 Task: Create a due date automation trigger when advanced on, on the wednesday of the week before a card is due add fields without custom field "Resume" set to a number greater or equal to 1 and greater or equal to 10 at 11:00 AM.
Action: Mouse moved to (956, 75)
Screenshot: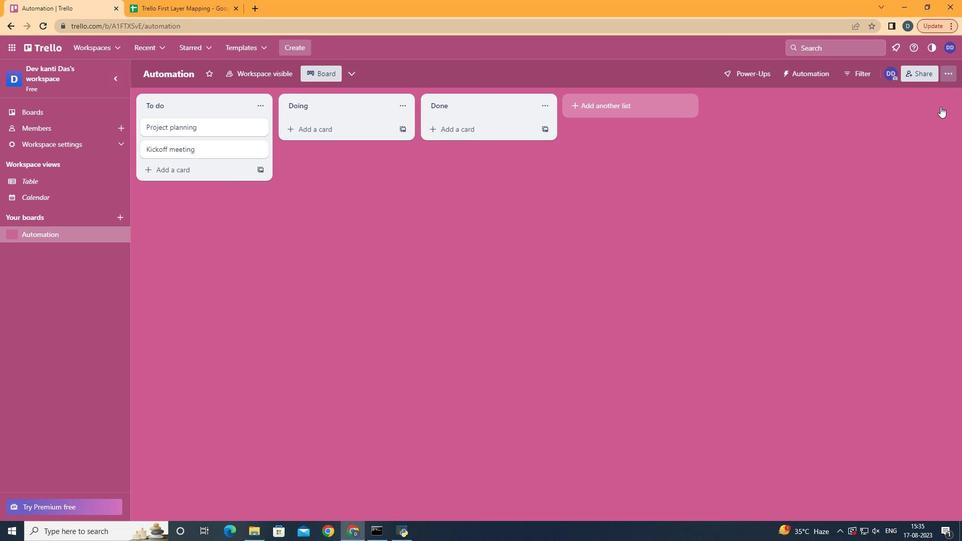 
Action: Mouse pressed left at (956, 75)
Screenshot: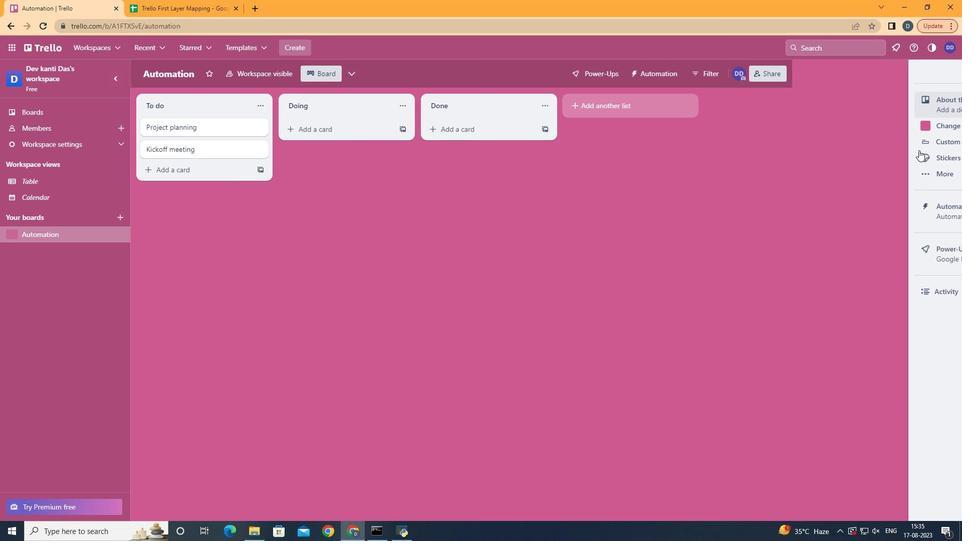 
Action: Mouse moved to (863, 222)
Screenshot: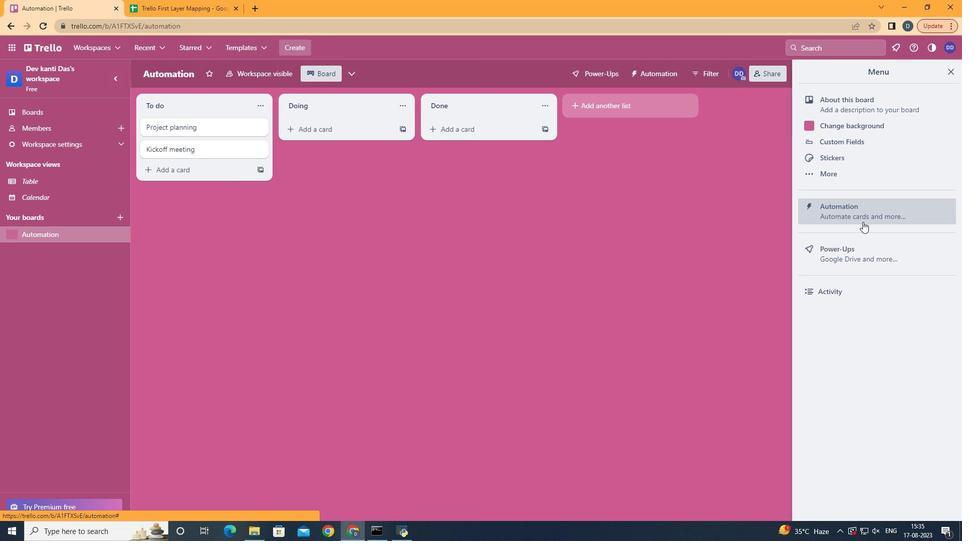 
Action: Mouse pressed left at (863, 222)
Screenshot: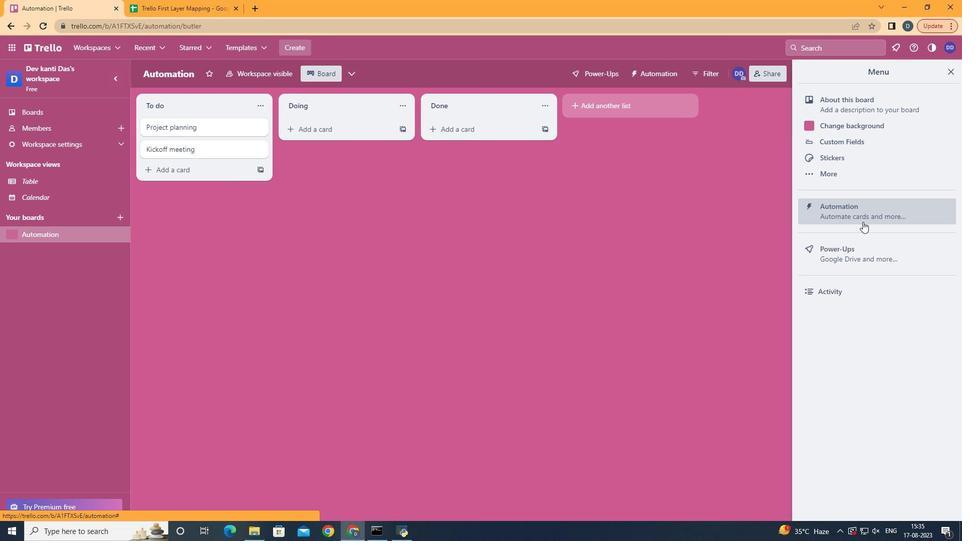 
Action: Mouse moved to (190, 197)
Screenshot: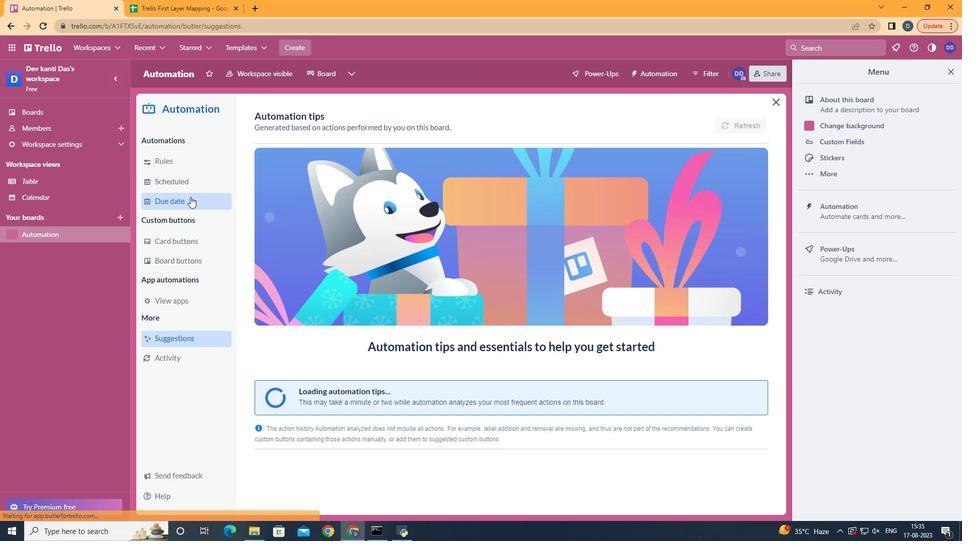 
Action: Mouse pressed left at (190, 197)
Screenshot: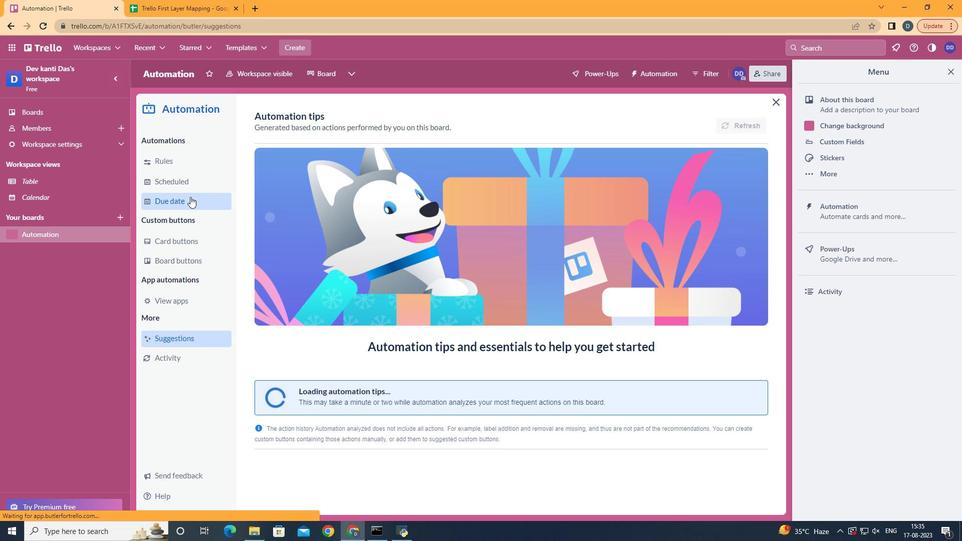 
Action: Mouse moved to (707, 113)
Screenshot: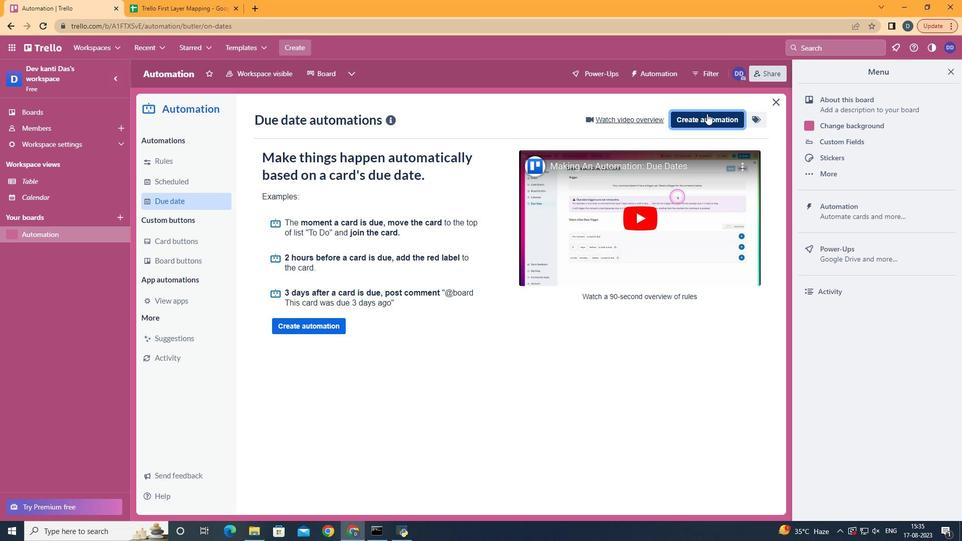 
Action: Mouse pressed left at (707, 113)
Screenshot: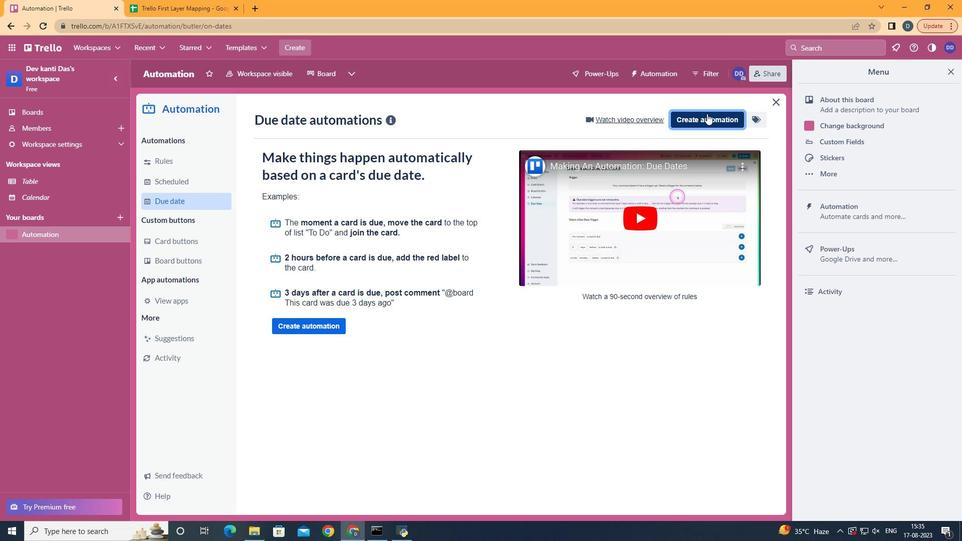 
Action: Mouse moved to (507, 206)
Screenshot: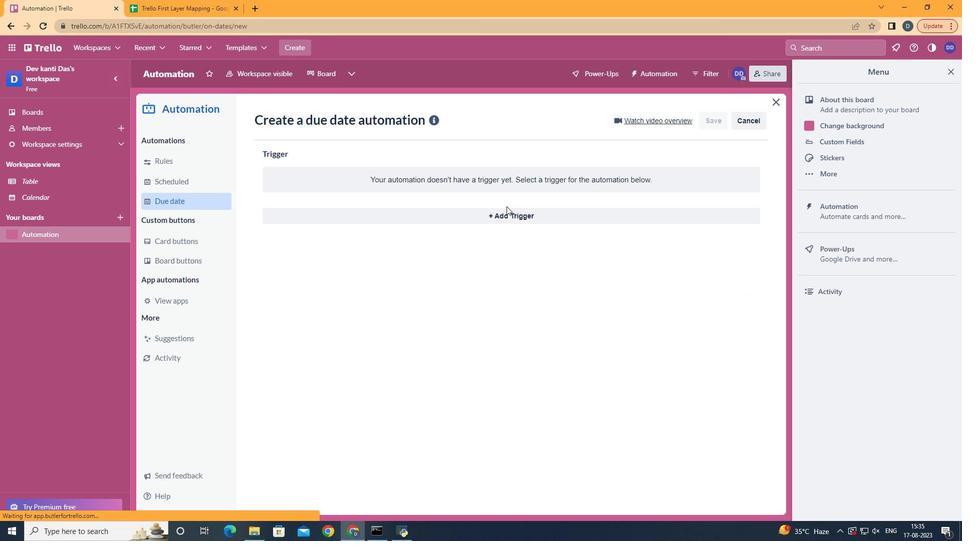 
Action: Mouse pressed left at (507, 206)
Screenshot: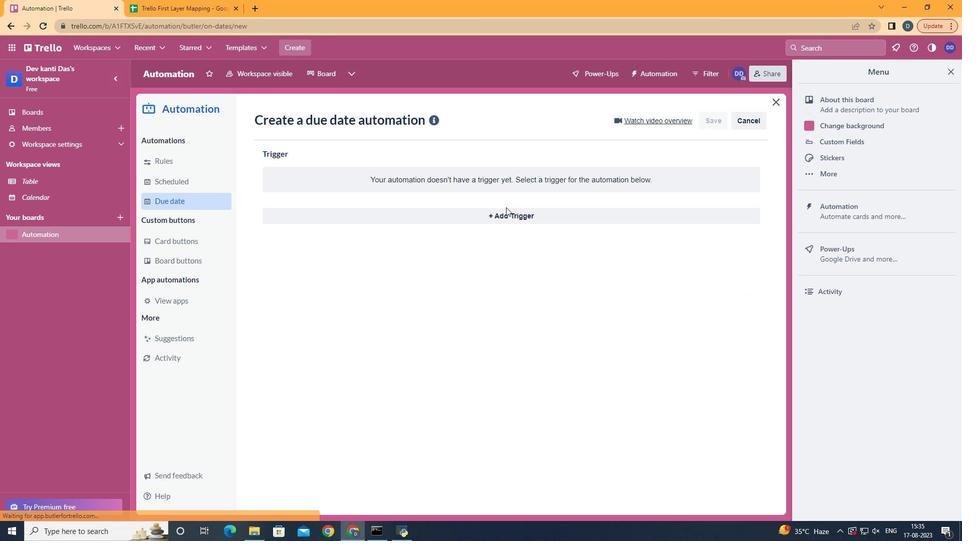 
Action: Mouse moved to (506, 209)
Screenshot: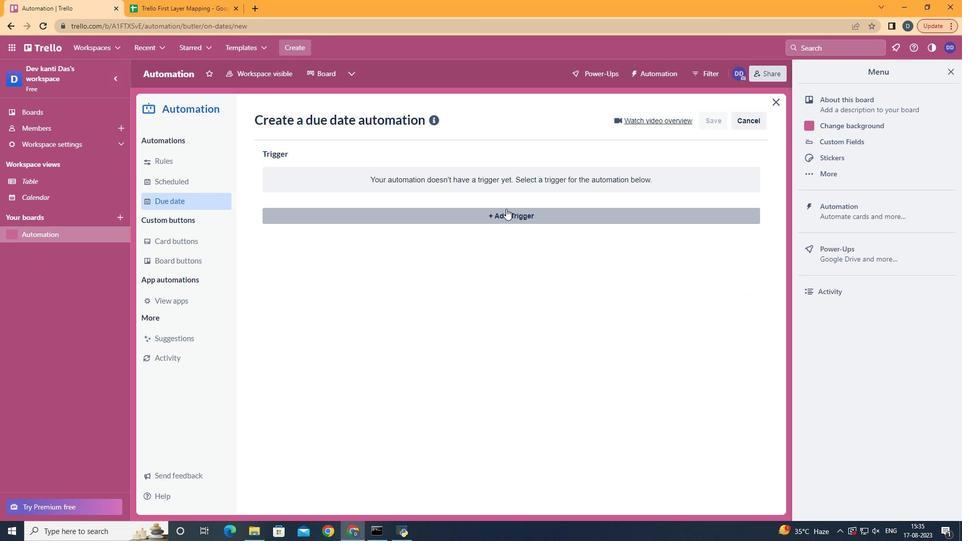 
Action: Mouse pressed left at (506, 209)
Screenshot: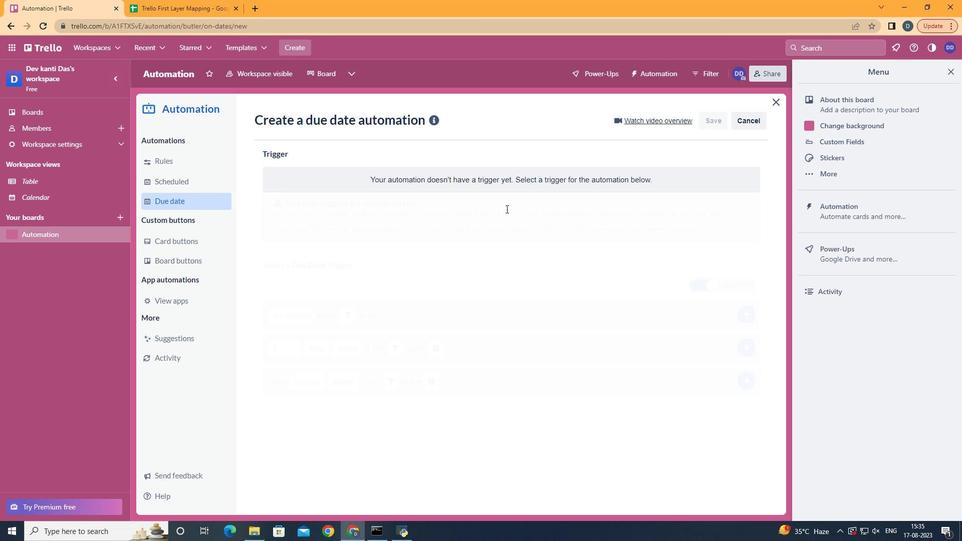
Action: Mouse moved to (324, 304)
Screenshot: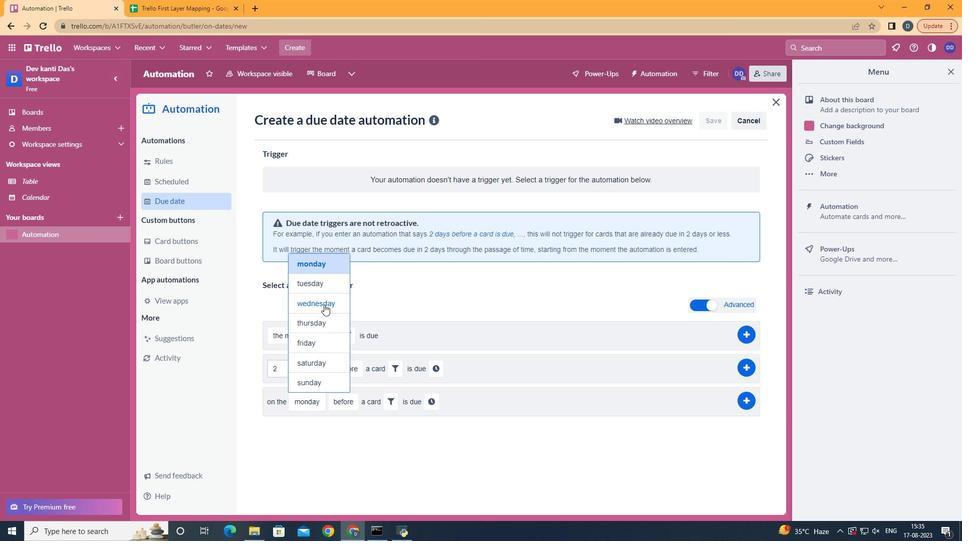
Action: Mouse pressed left at (324, 304)
Screenshot: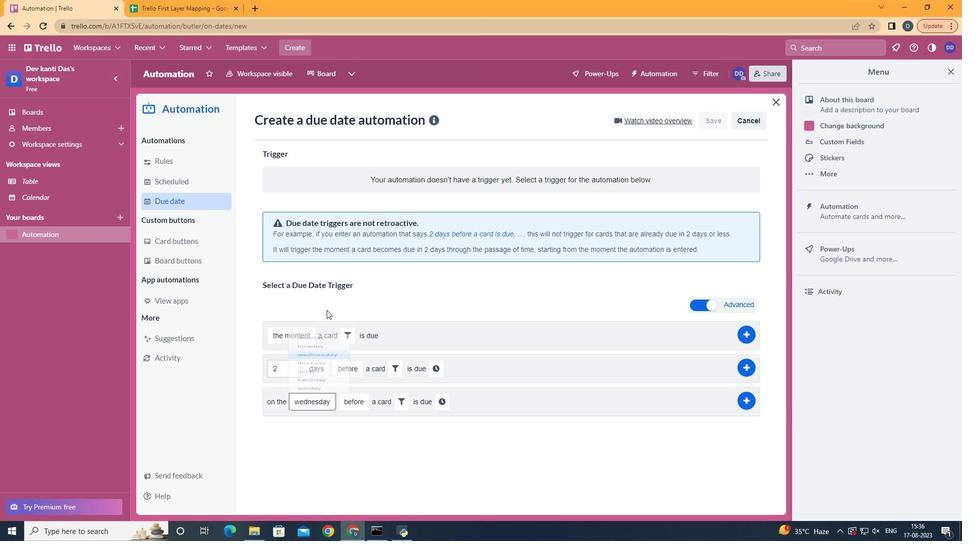
Action: Mouse moved to (375, 482)
Screenshot: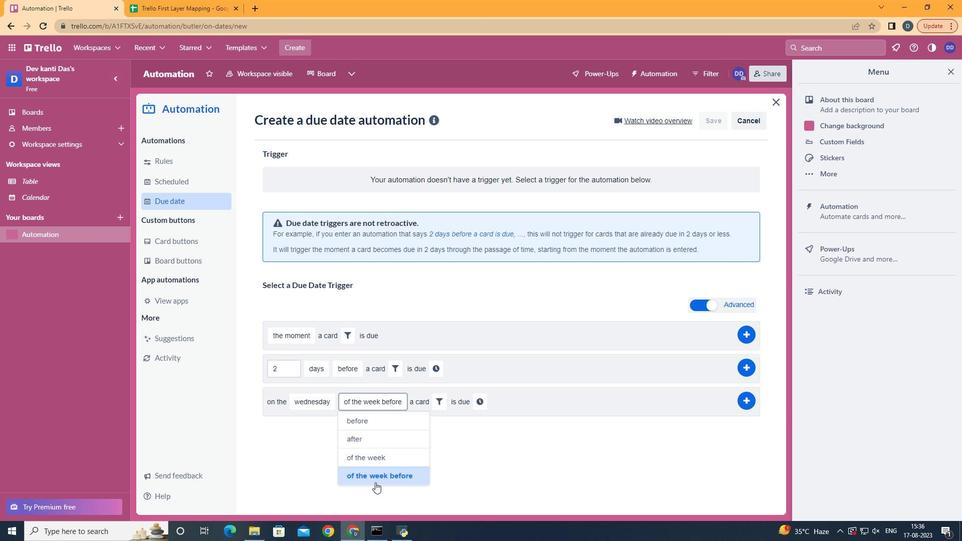 
Action: Mouse pressed left at (375, 482)
Screenshot: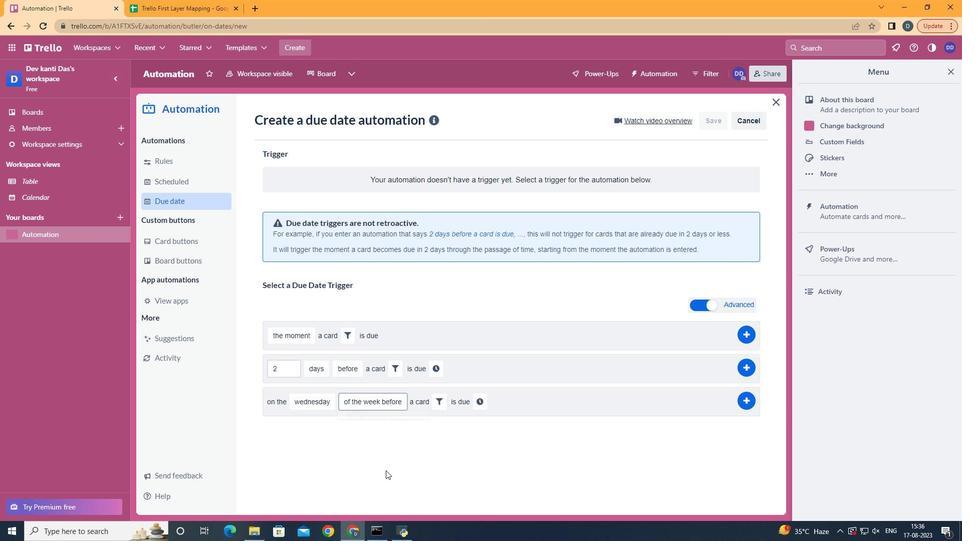 
Action: Mouse moved to (440, 408)
Screenshot: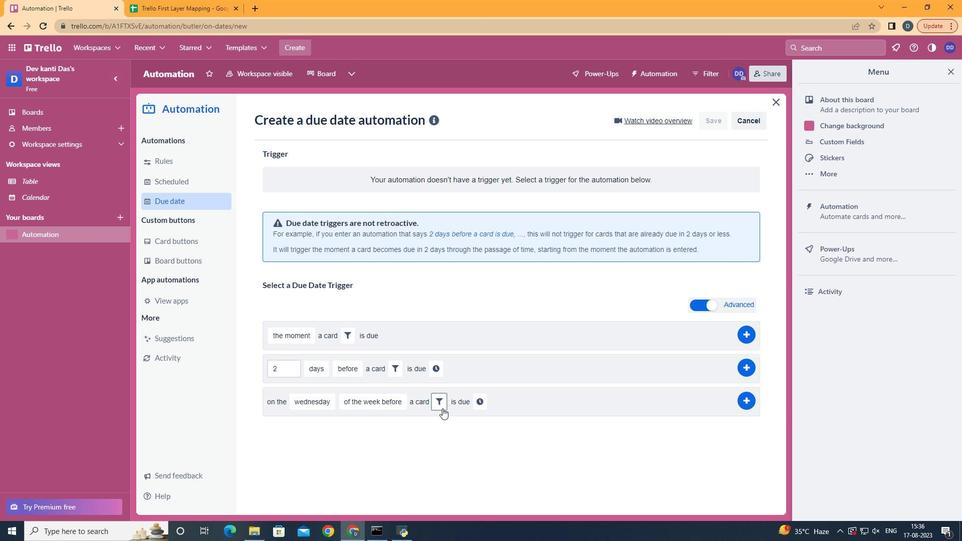 
Action: Mouse pressed left at (440, 408)
Screenshot: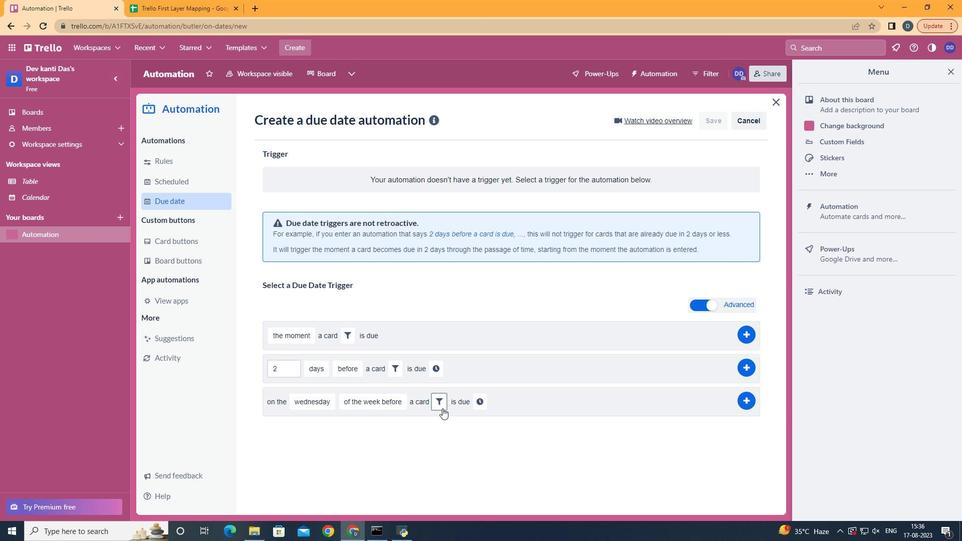 
Action: Mouse moved to (590, 432)
Screenshot: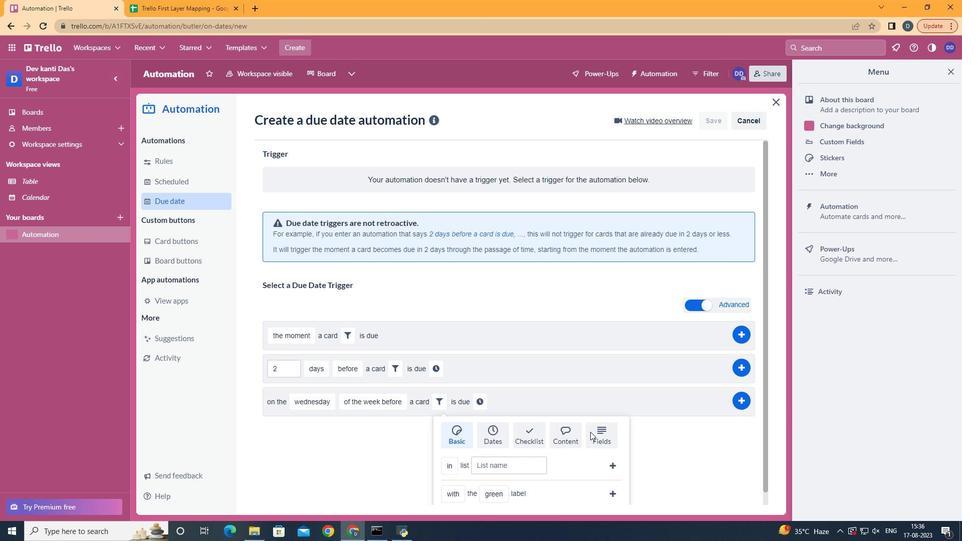 
Action: Mouse pressed left at (590, 432)
Screenshot: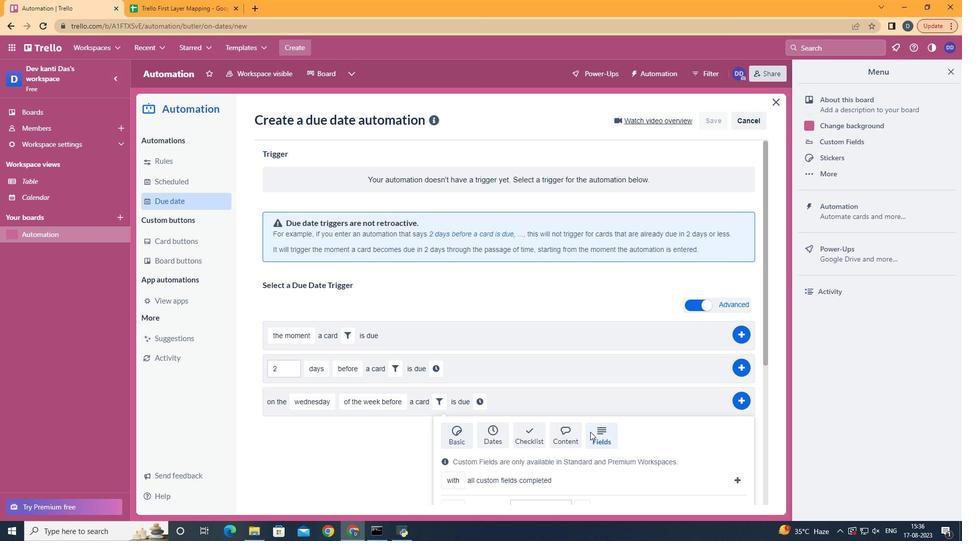 
Action: Mouse scrolled (590, 431) with delta (0, 0)
Screenshot: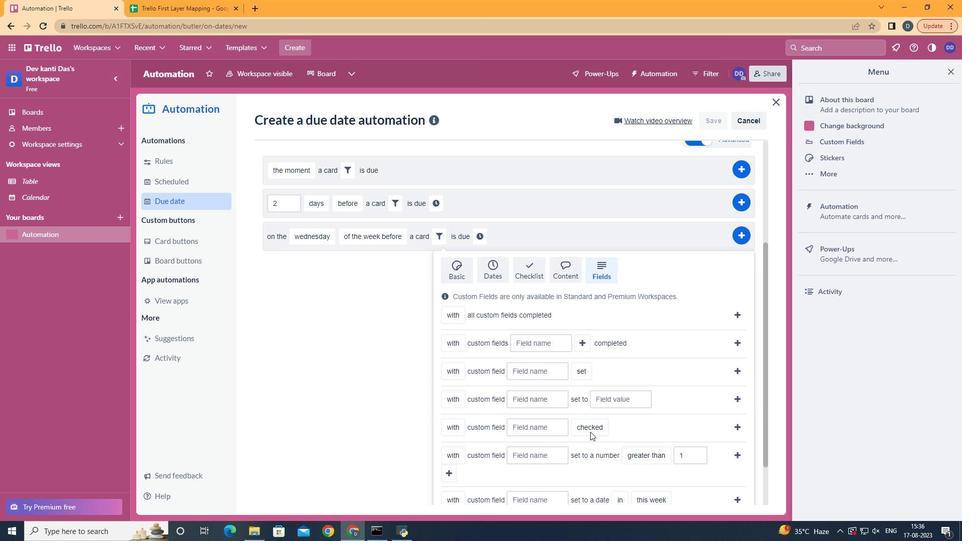 
Action: Mouse scrolled (590, 431) with delta (0, 0)
Screenshot: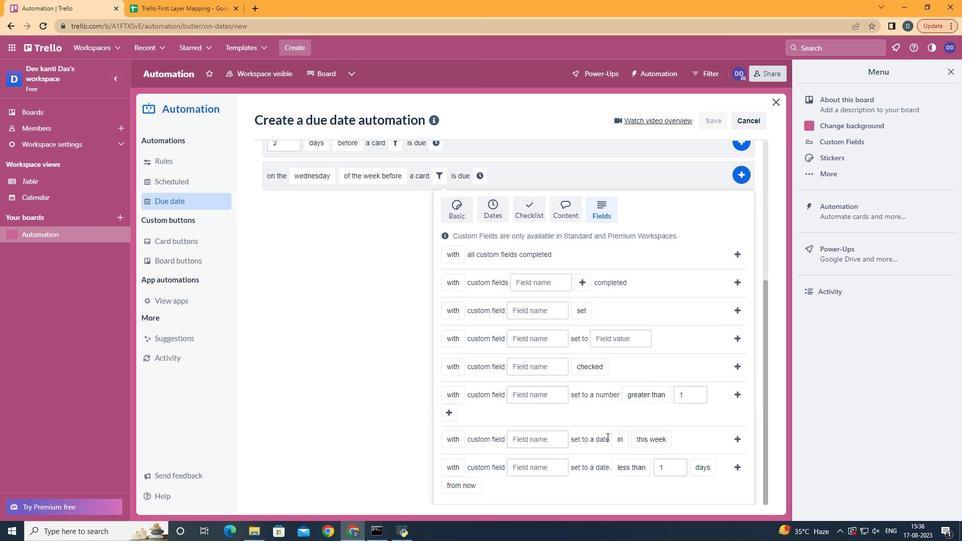 
Action: Mouse scrolled (590, 431) with delta (0, 0)
Screenshot: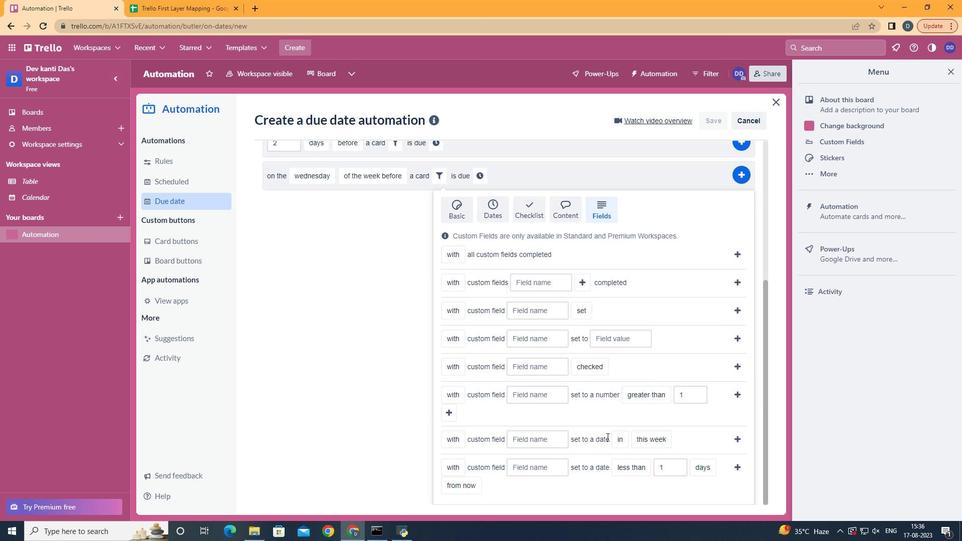 
Action: Mouse scrolled (590, 431) with delta (0, 0)
Screenshot: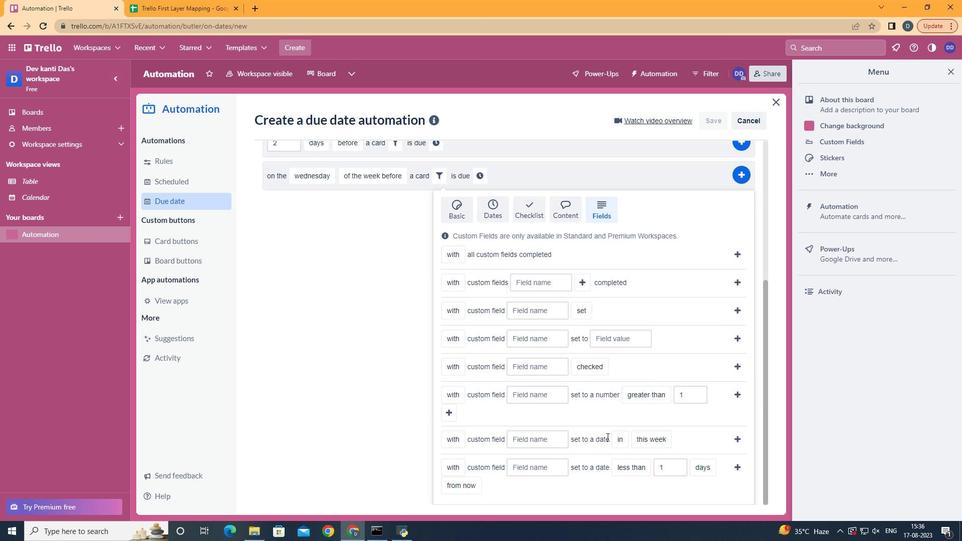 
Action: Mouse scrolled (590, 431) with delta (0, 0)
Screenshot: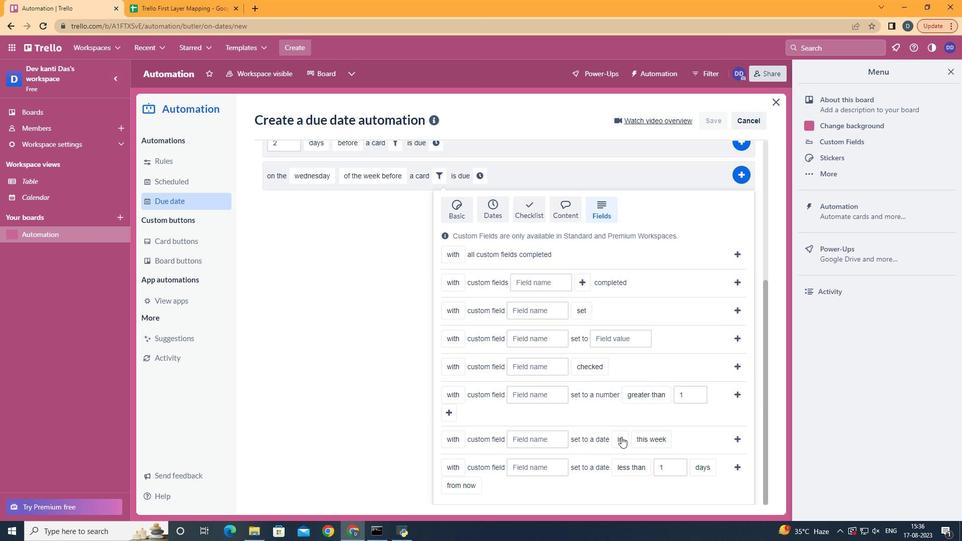 
Action: Mouse moved to (469, 429)
Screenshot: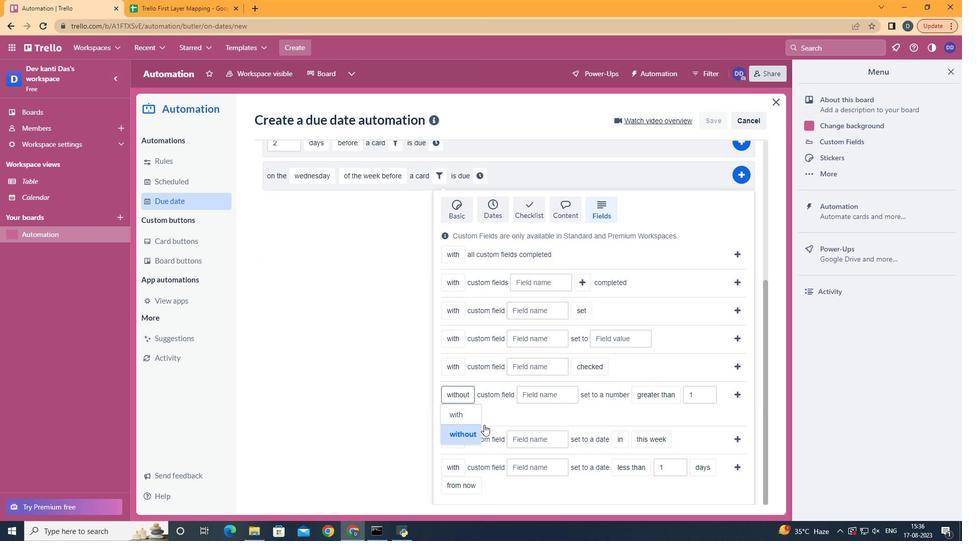 
Action: Mouse pressed left at (469, 429)
Screenshot: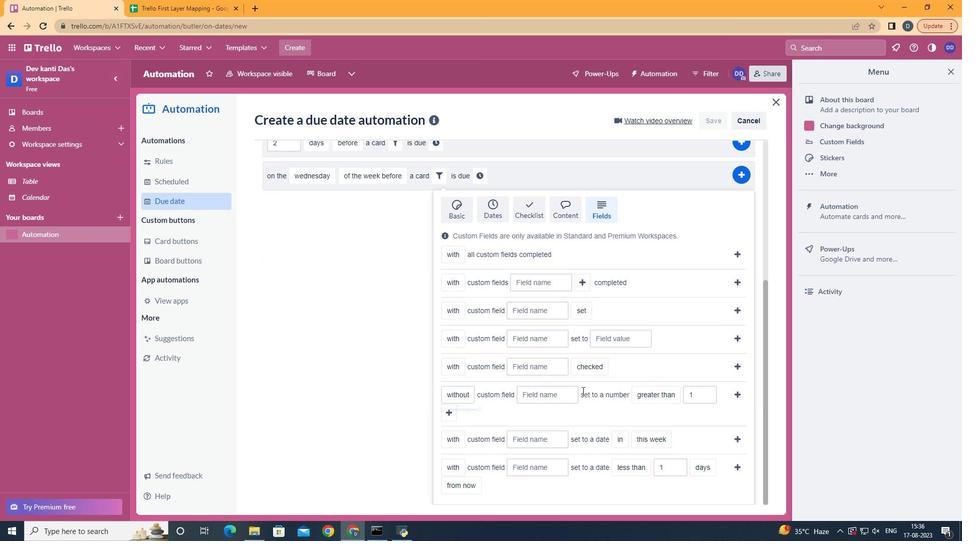 
Action: Mouse moved to (585, 388)
Screenshot: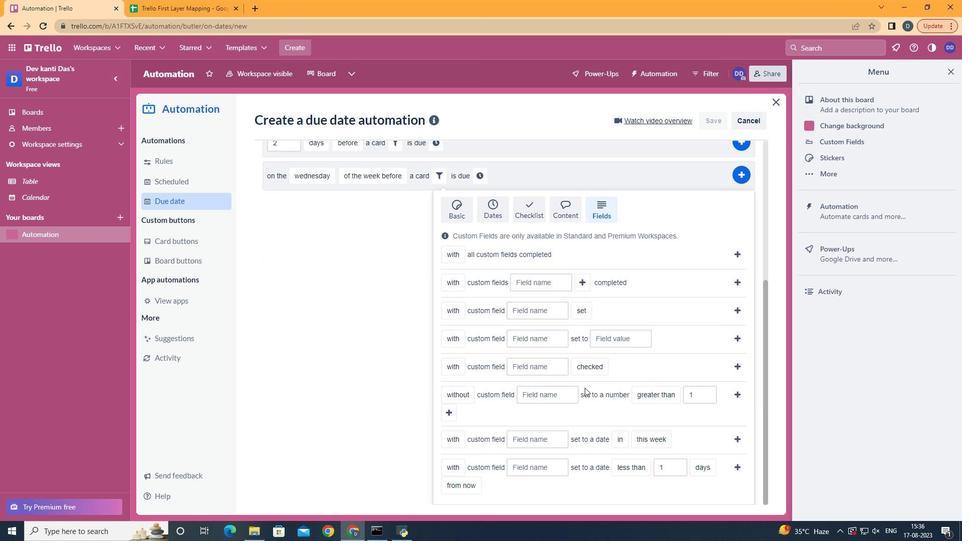 
Action: Mouse pressed left at (585, 388)
Screenshot: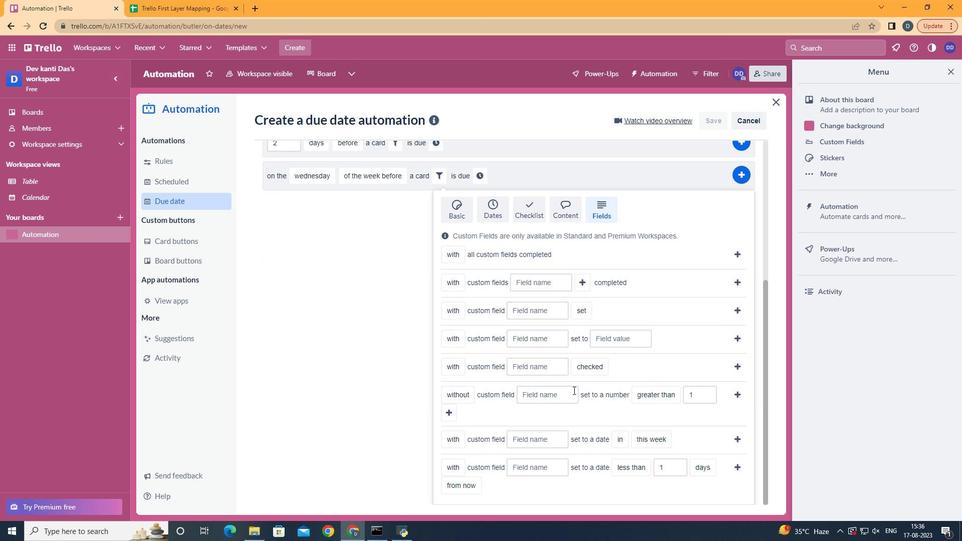 
Action: Mouse moved to (573, 391)
Screenshot: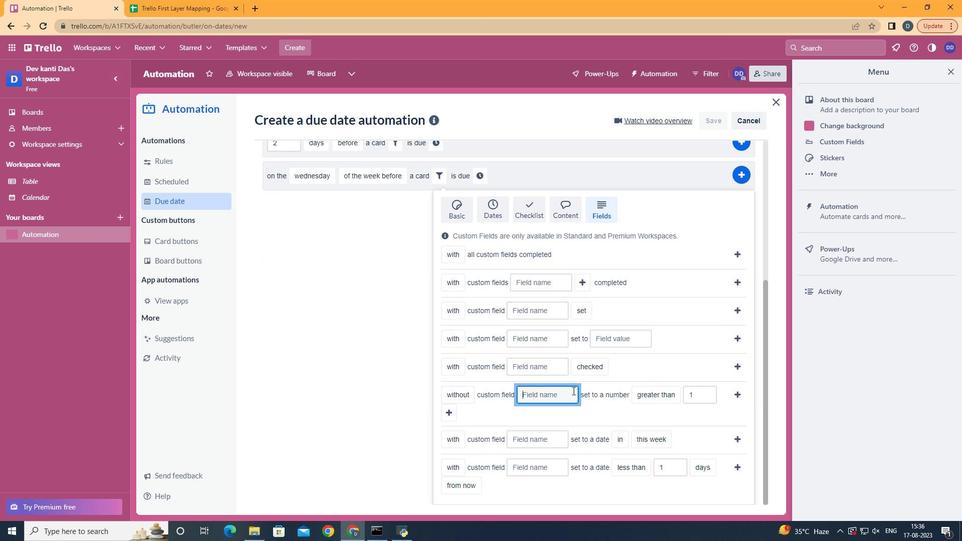 
Action: Mouse pressed left at (573, 391)
Screenshot: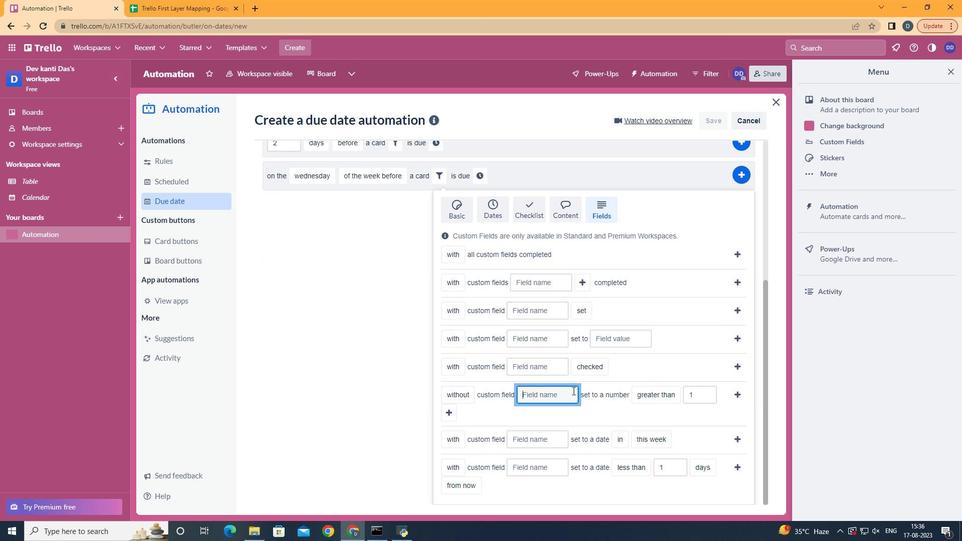 
Action: Key pressed <Key.shift><Key.shift>Resume
Screenshot: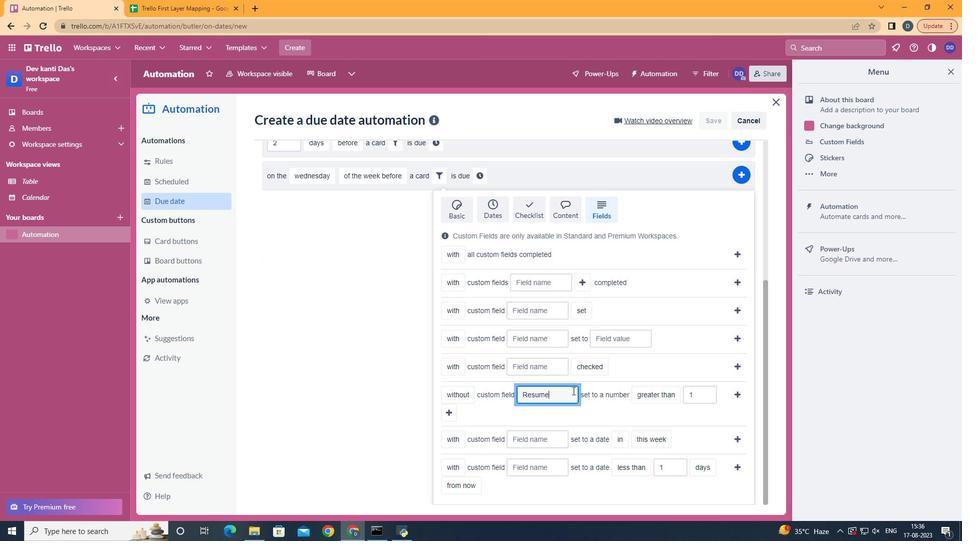 
Action: Mouse moved to (678, 435)
Screenshot: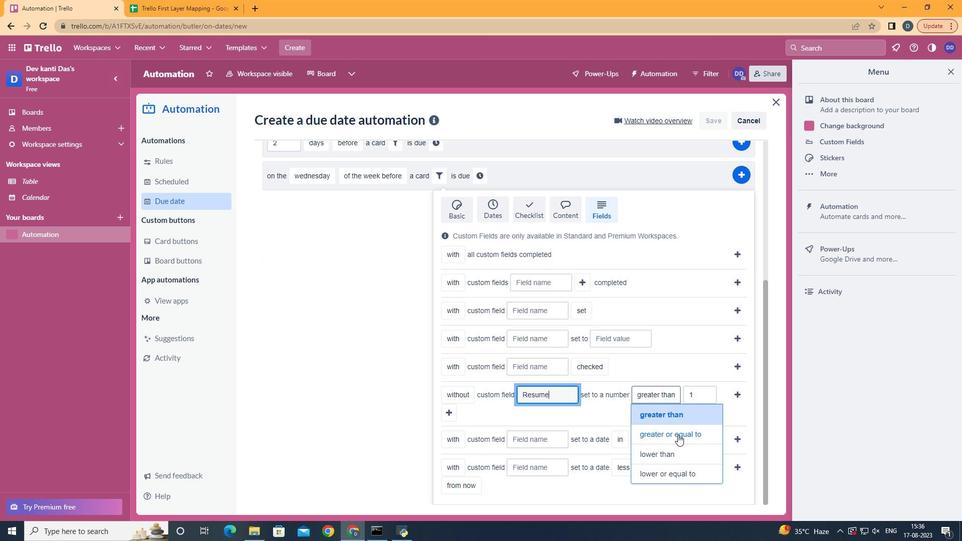 
Action: Mouse pressed left at (678, 435)
Screenshot: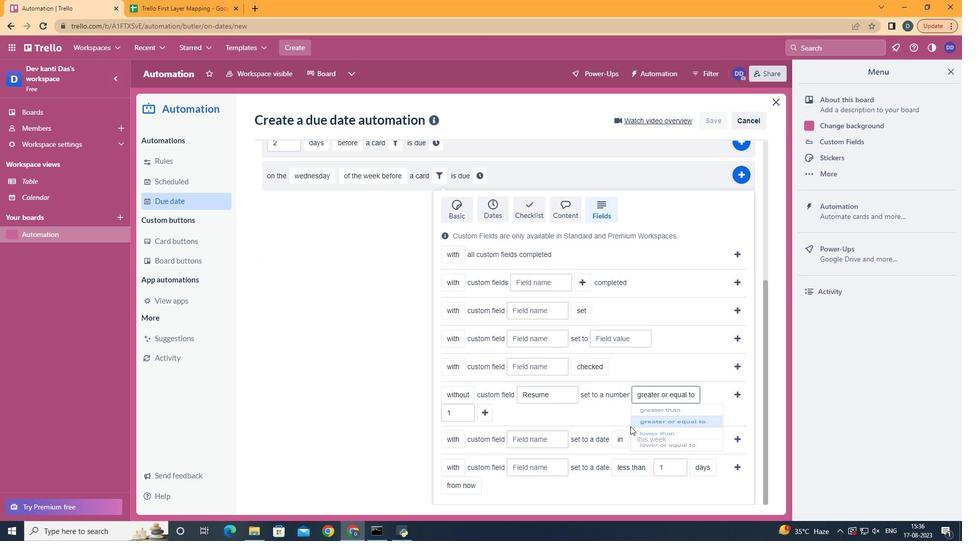 
Action: Mouse moved to (482, 412)
Screenshot: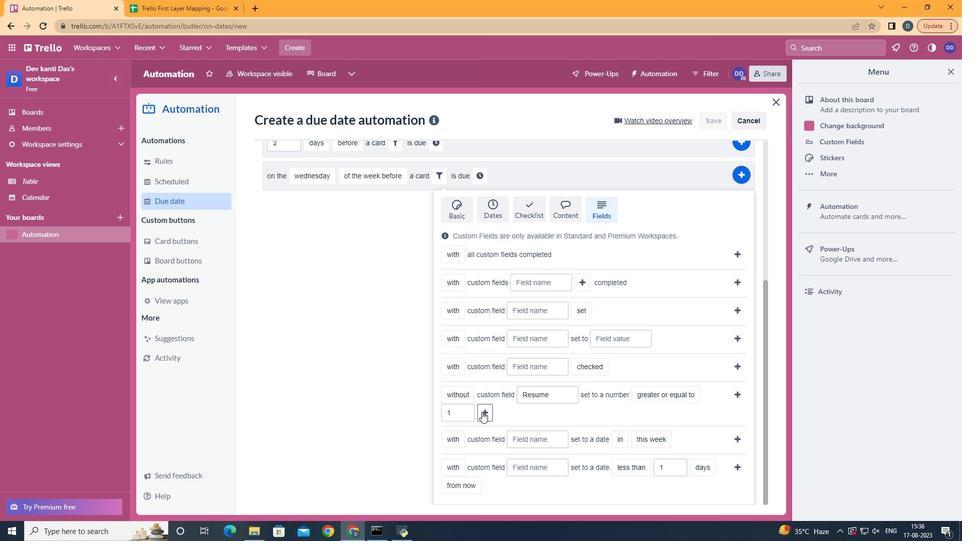 
Action: Mouse pressed left at (482, 412)
Screenshot: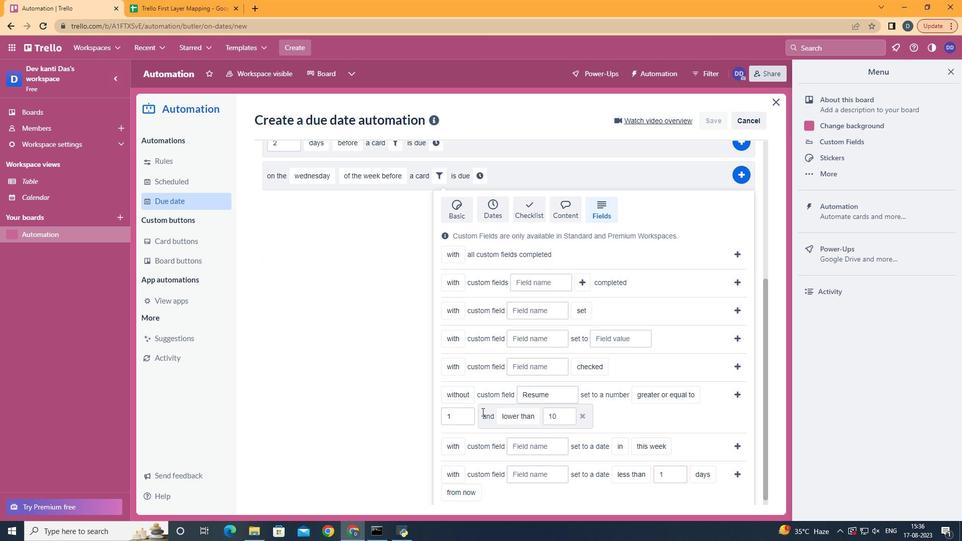 
Action: Mouse moved to (535, 493)
Screenshot: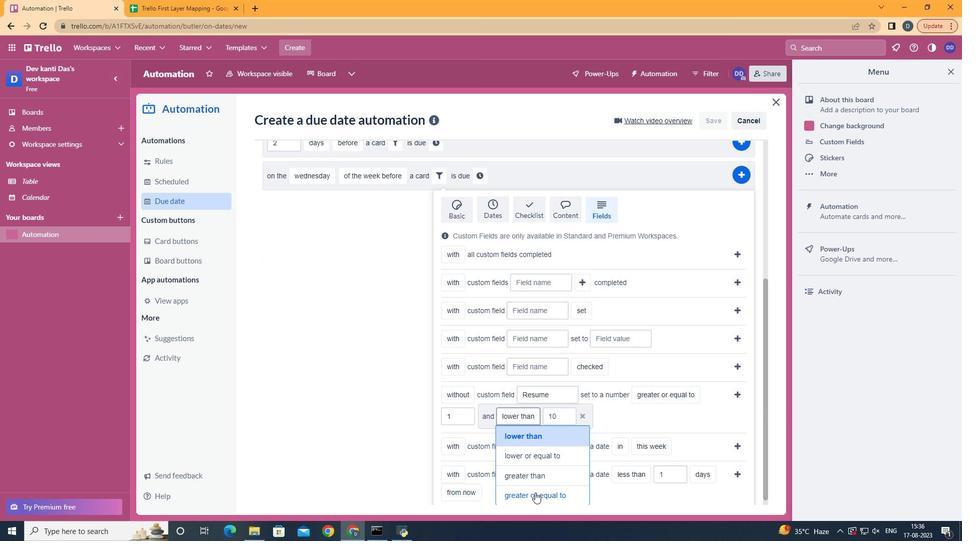 
Action: Mouse pressed left at (535, 493)
Screenshot: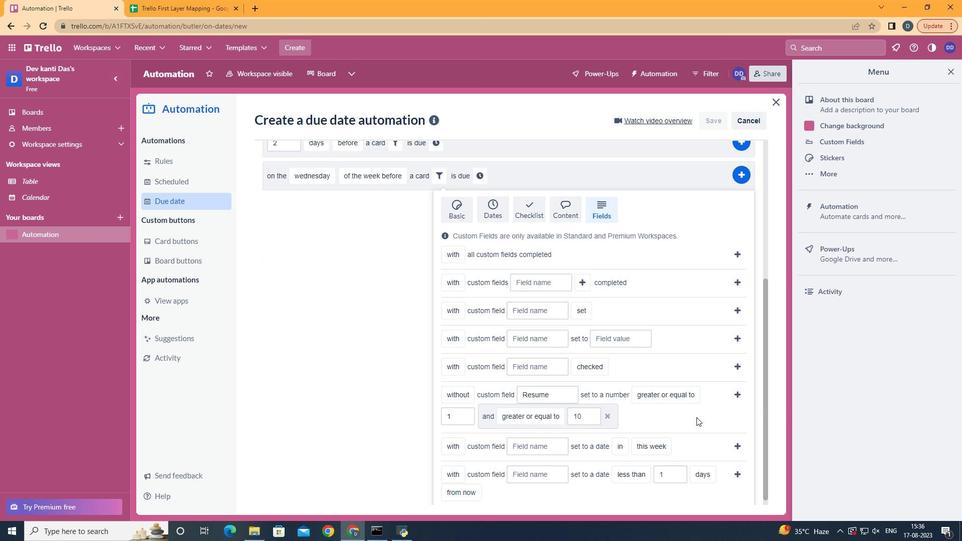 
Action: Mouse moved to (743, 393)
Screenshot: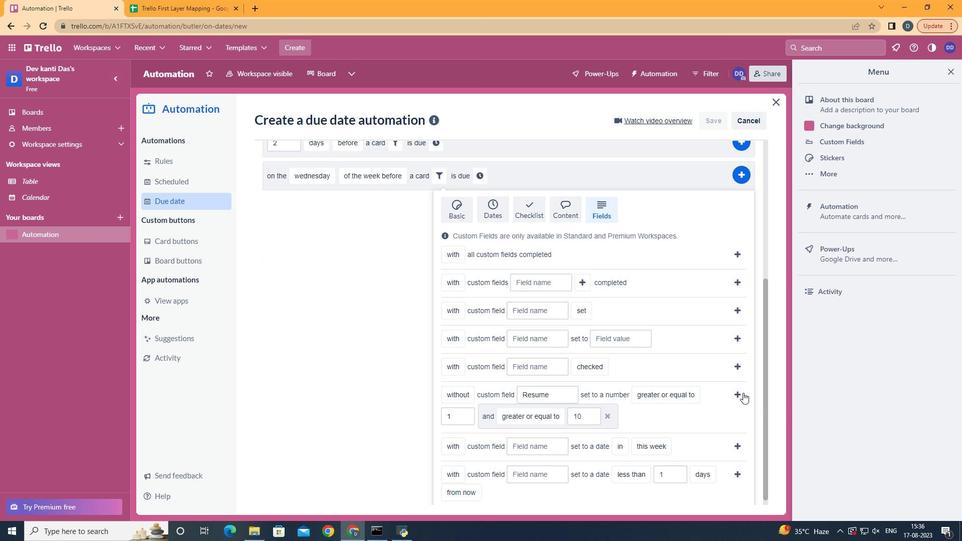 
Action: Mouse pressed left at (743, 393)
Screenshot: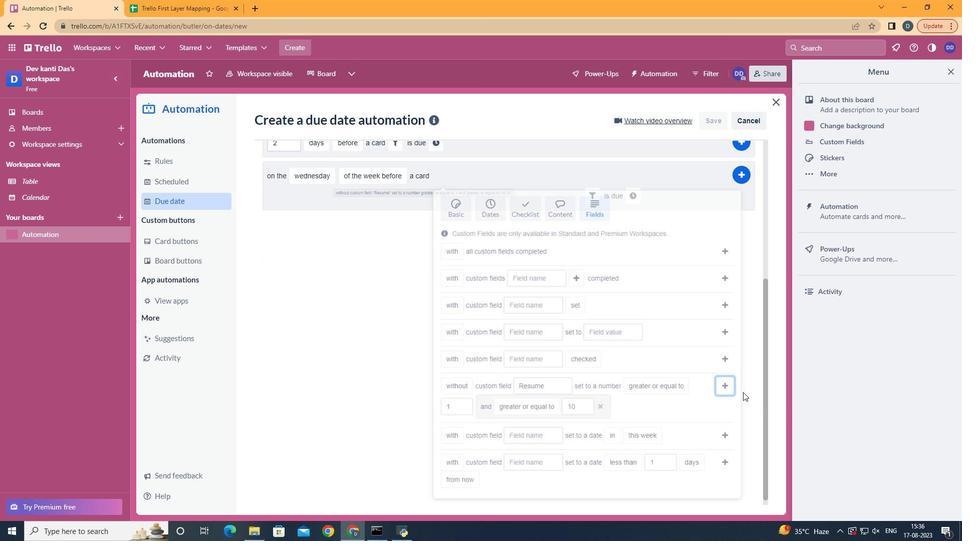 
Action: Mouse moved to (634, 421)
Screenshot: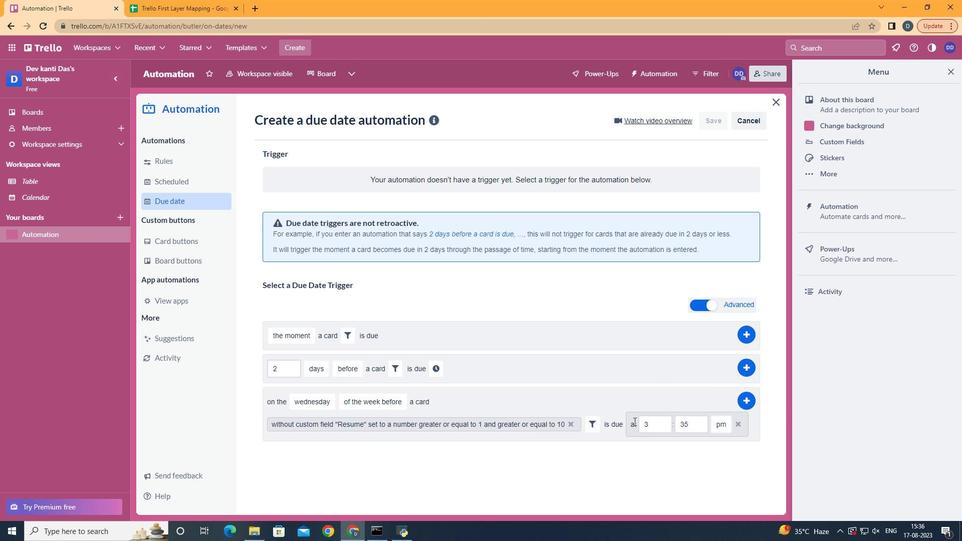
Action: Mouse pressed left at (634, 421)
Screenshot: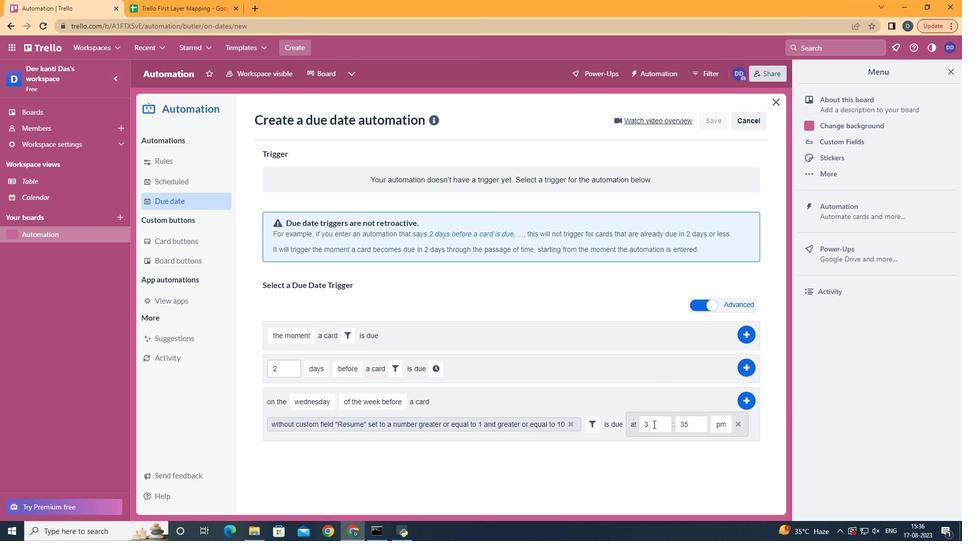 
Action: Mouse moved to (658, 425)
Screenshot: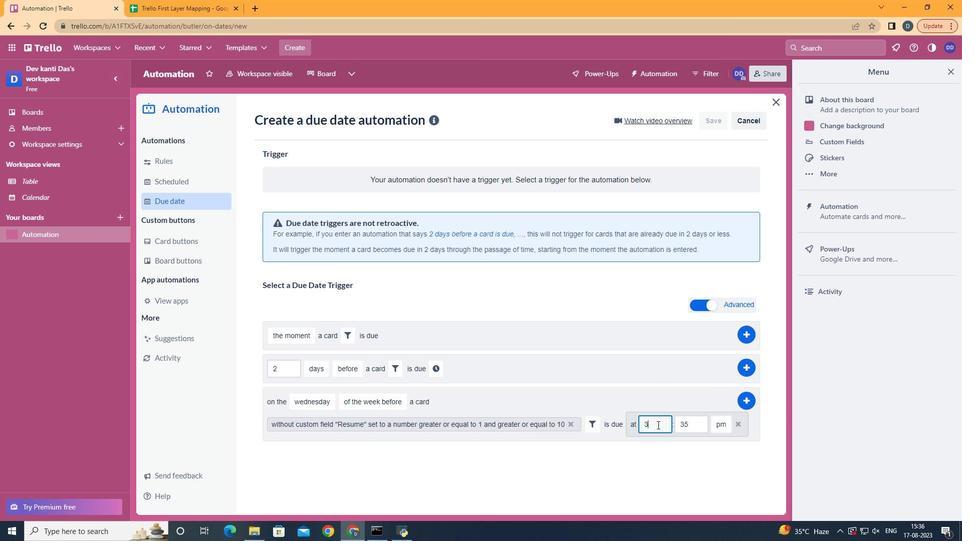 
Action: Mouse pressed left at (658, 425)
Screenshot: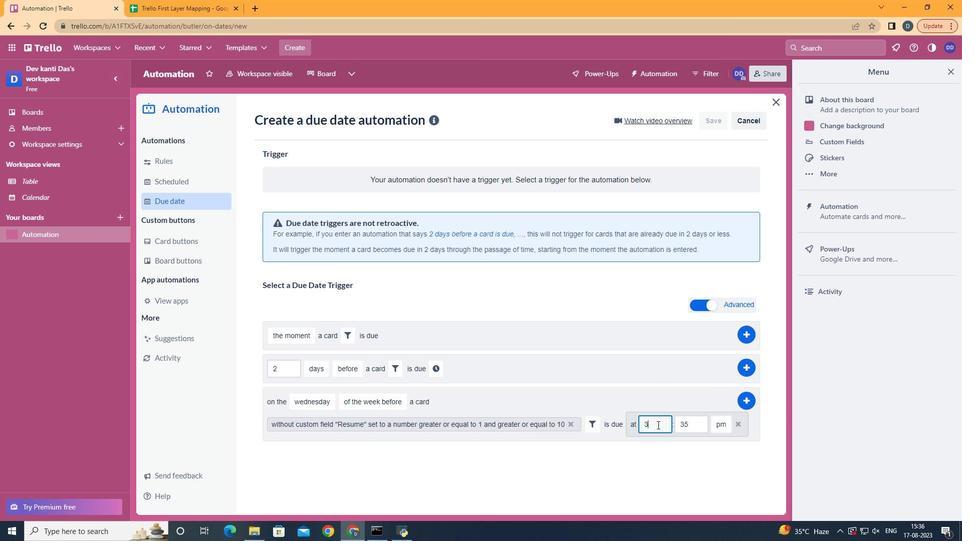 
Action: Mouse moved to (658, 425)
Screenshot: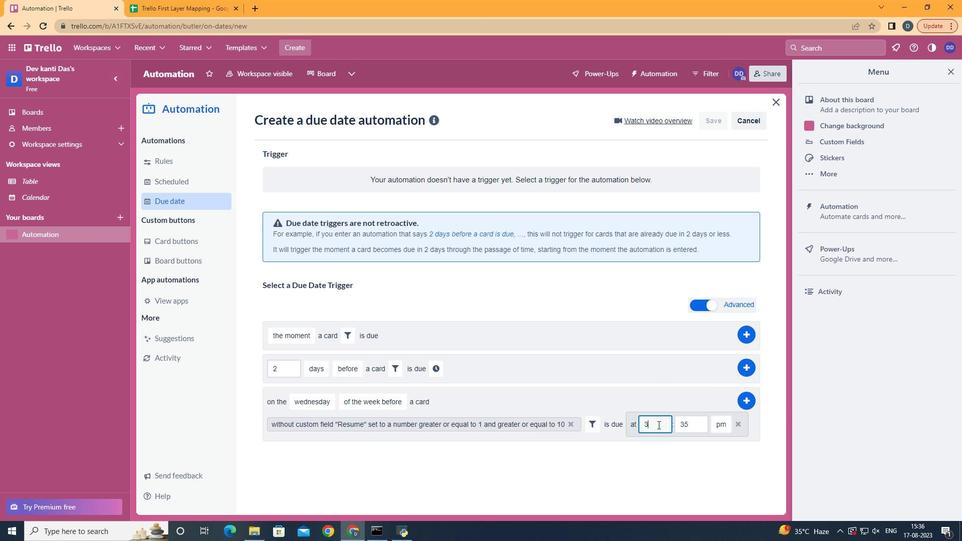 
Action: Key pressed <Key.backspace>11
Screenshot: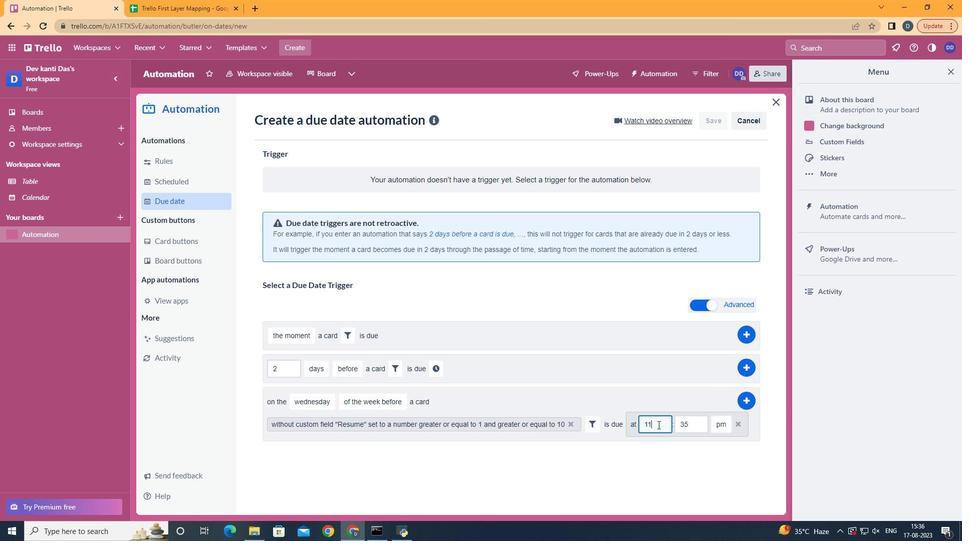 
Action: Mouse moved to (694, 430)
Screenshot: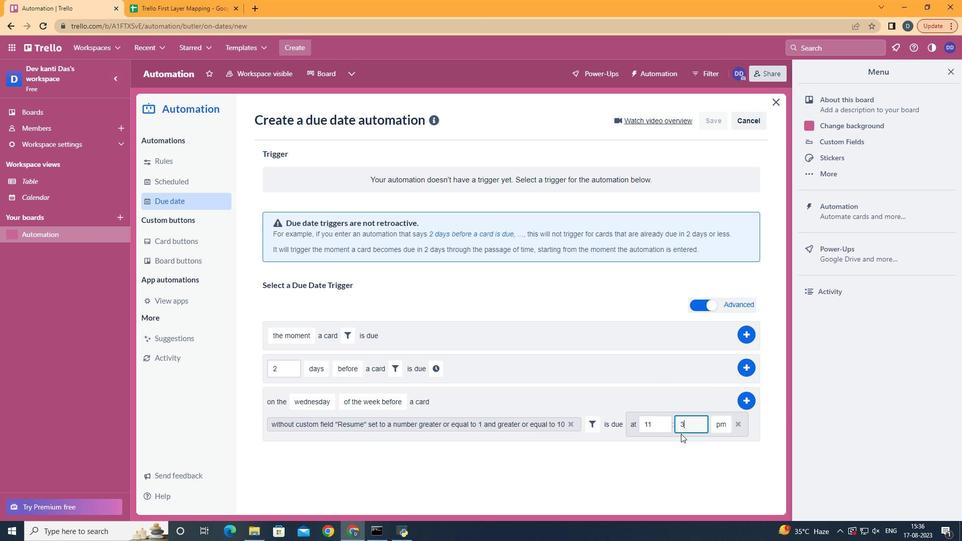 
Action: Mouse pressed left at (694, 430)
Screenshot: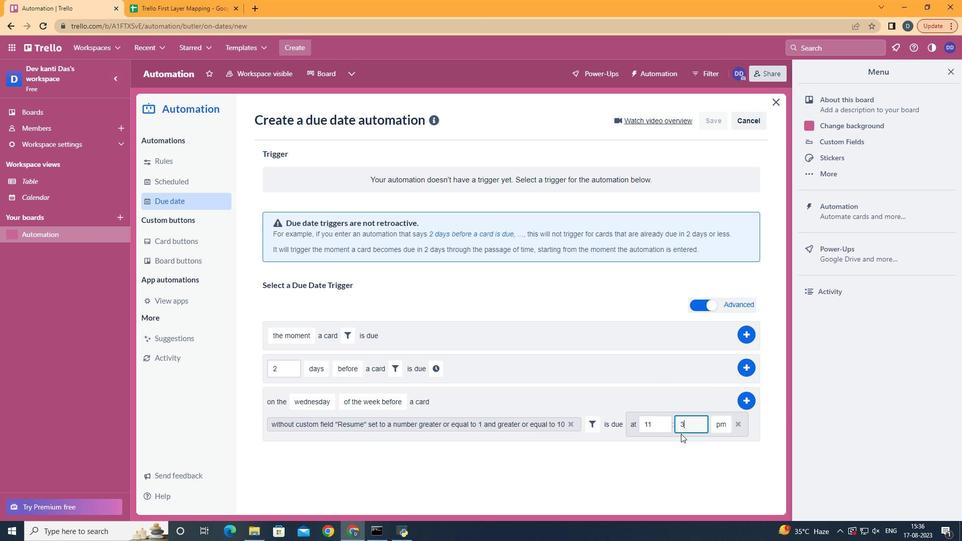 
Action: Key pressed <Key.backspace>
Screenshot: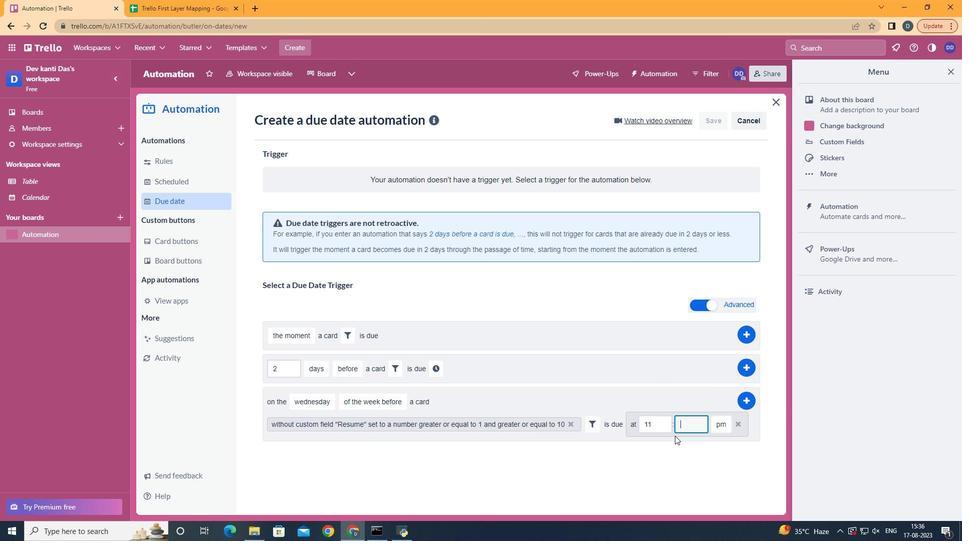 
Action: Mouse moved to (675, 436)
Screenshot: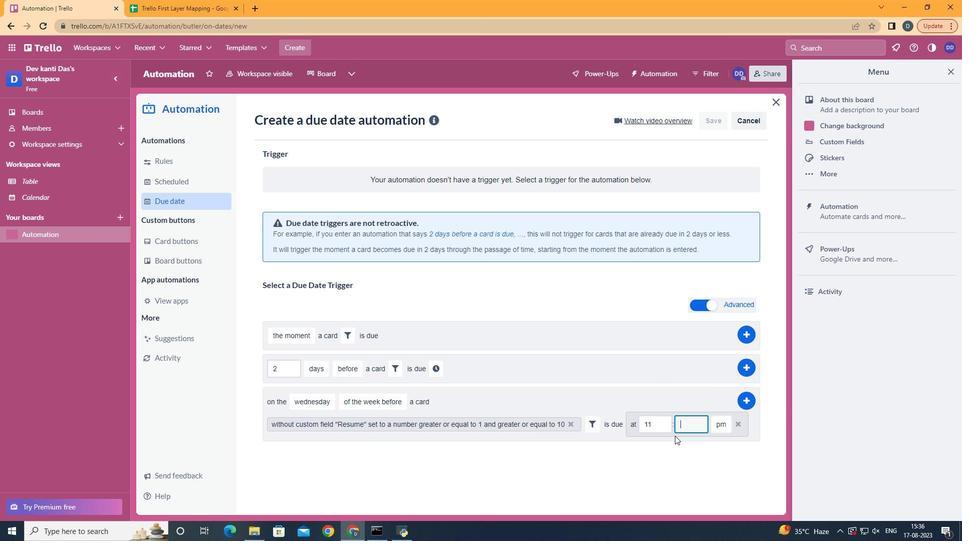 
Action: Key pressed <Key.backspace>00
Screenshot: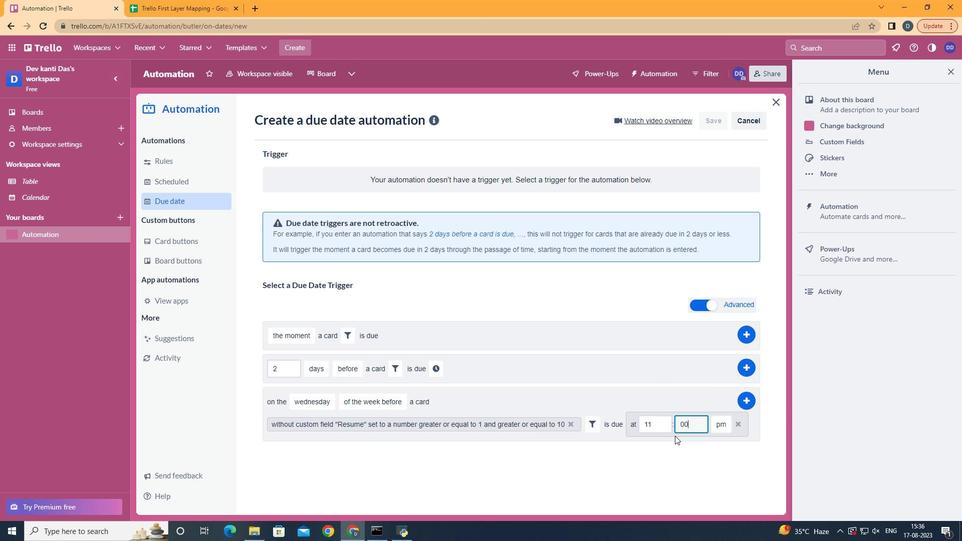 
Action: Mouse moved to (726, 444)
Screenshot: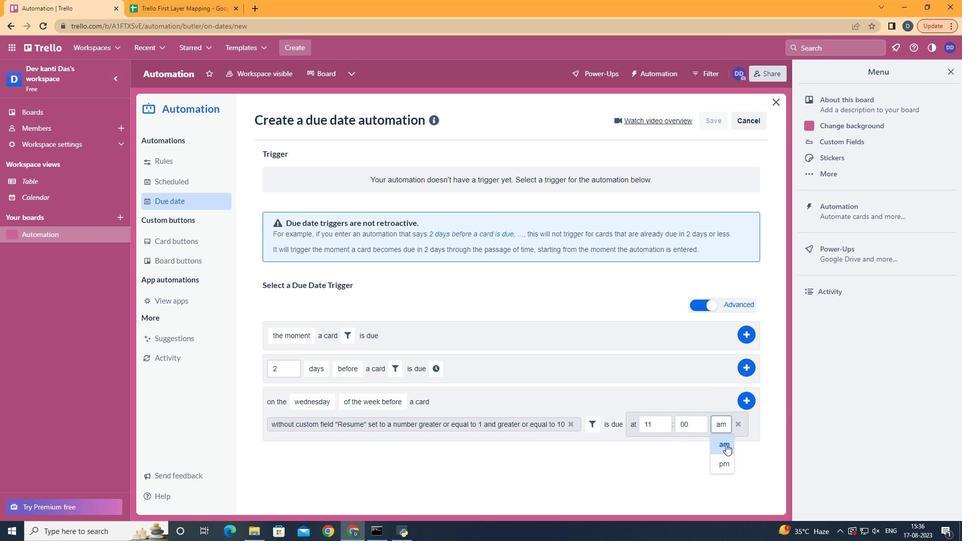 
Action: Mouse pressed left at (726, 444)
Screenshot: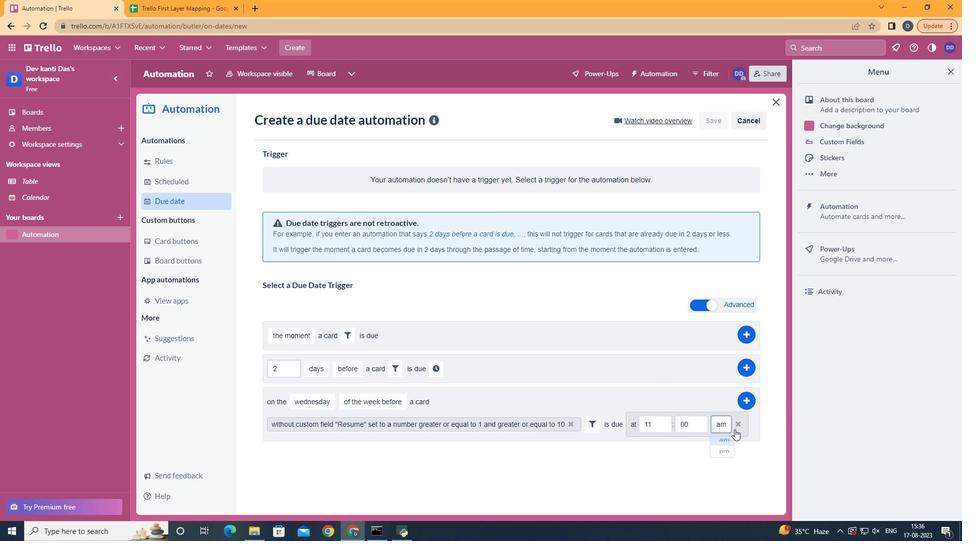 
Action: Mouse moved to (744, 397)
Screenshot: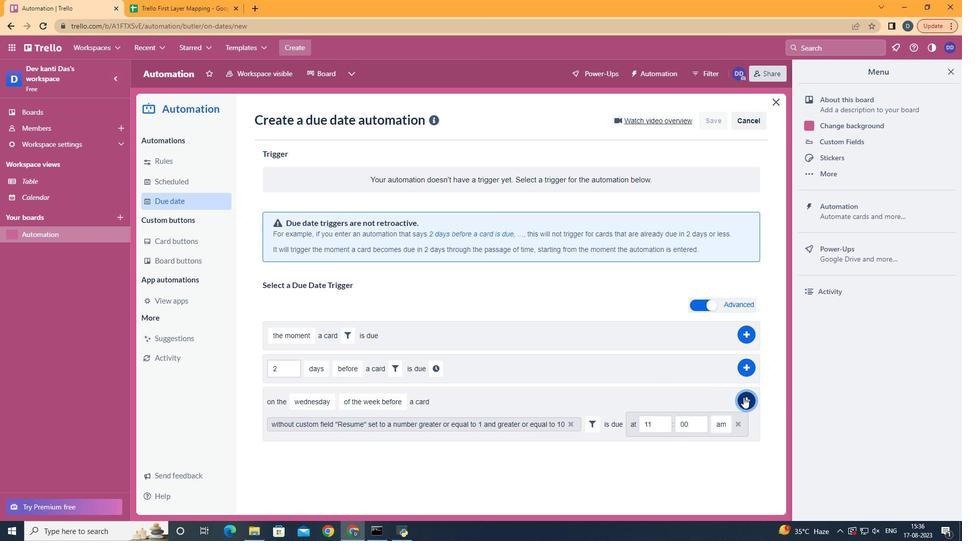 
Action: Mouse pressed left at (744, 397)
Screenshot: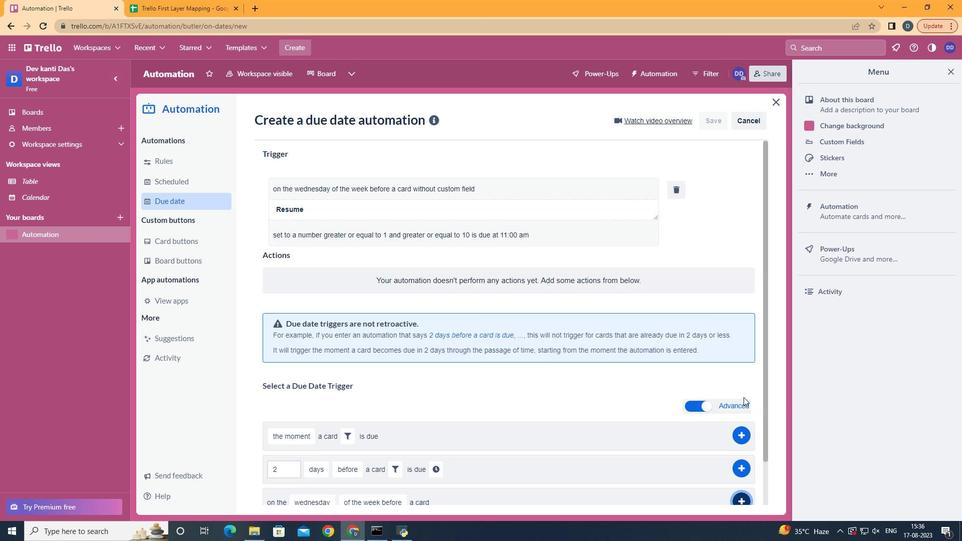
